 Task: Create in the project ZenithTech and in the Backlog issue 'Integrate a new virtual assistant feature into an existing mobile application to enhance user experience and convenience' a child issue 'Data breach incident response and remediation', and assign it to team member softage.1@softage.net.
Action: Mouse moved to (93, 200)
Screenshot: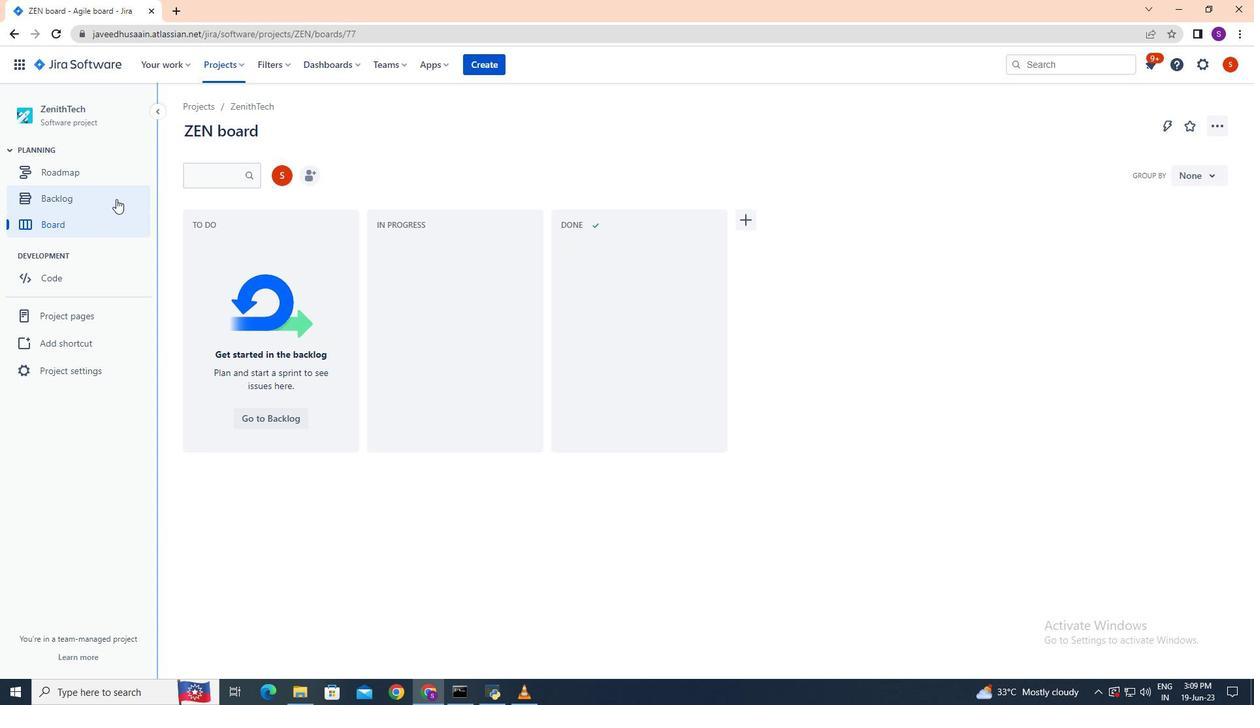 
Action: Mouse pressed left at (93, 200)
Screenshot: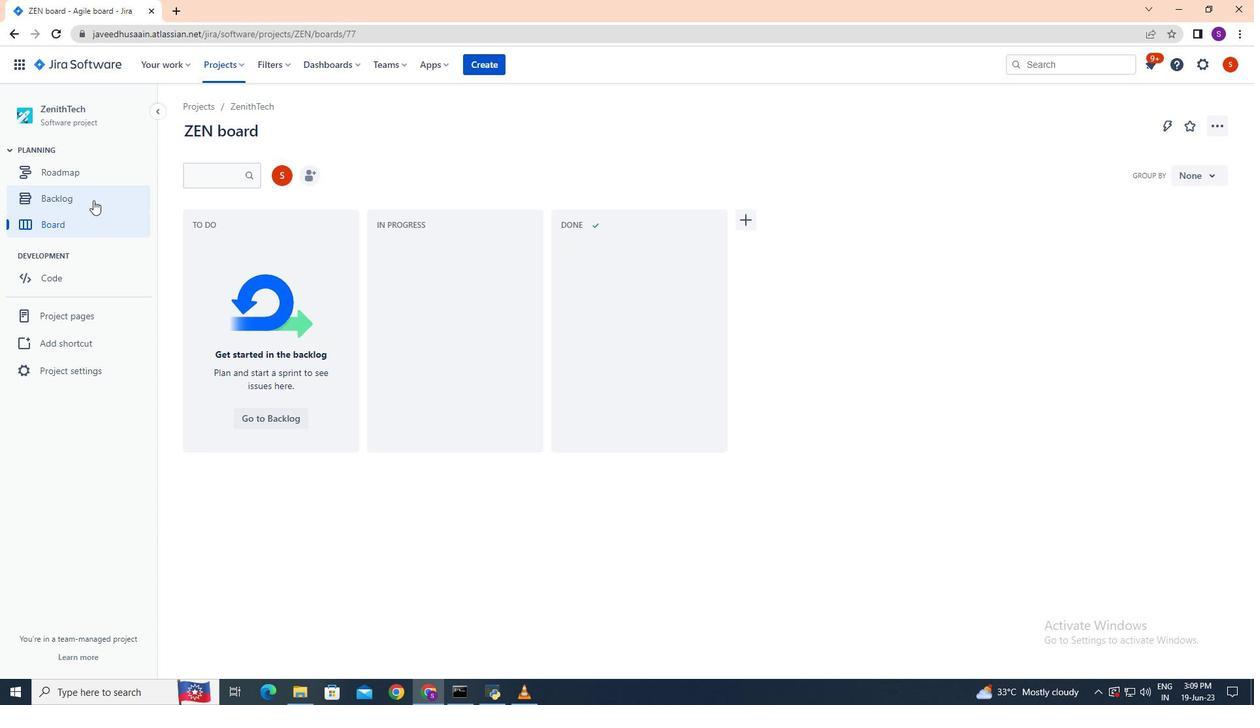 
Action: Mouse moved to (861, 426)
Screenshot: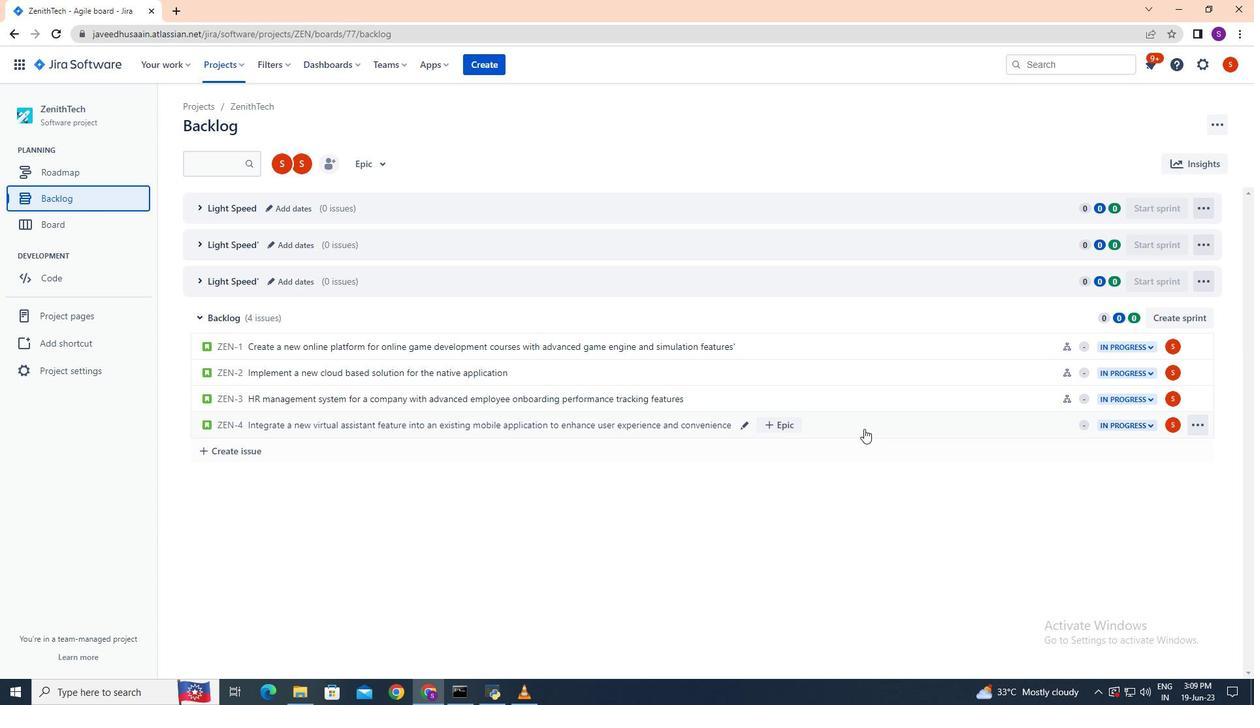 
Action: Mouse pressed left at (861, 426)
Screenshot: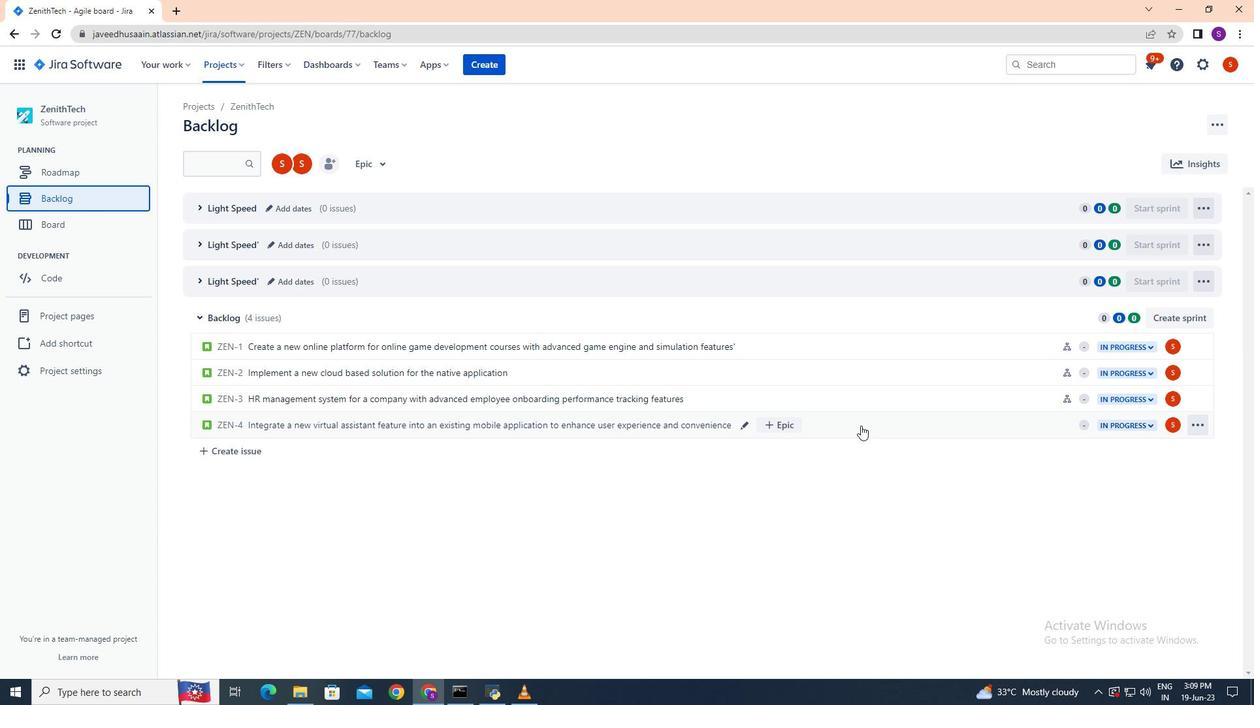 
Action: Mouse moved to (1025, 309)
Screenshot: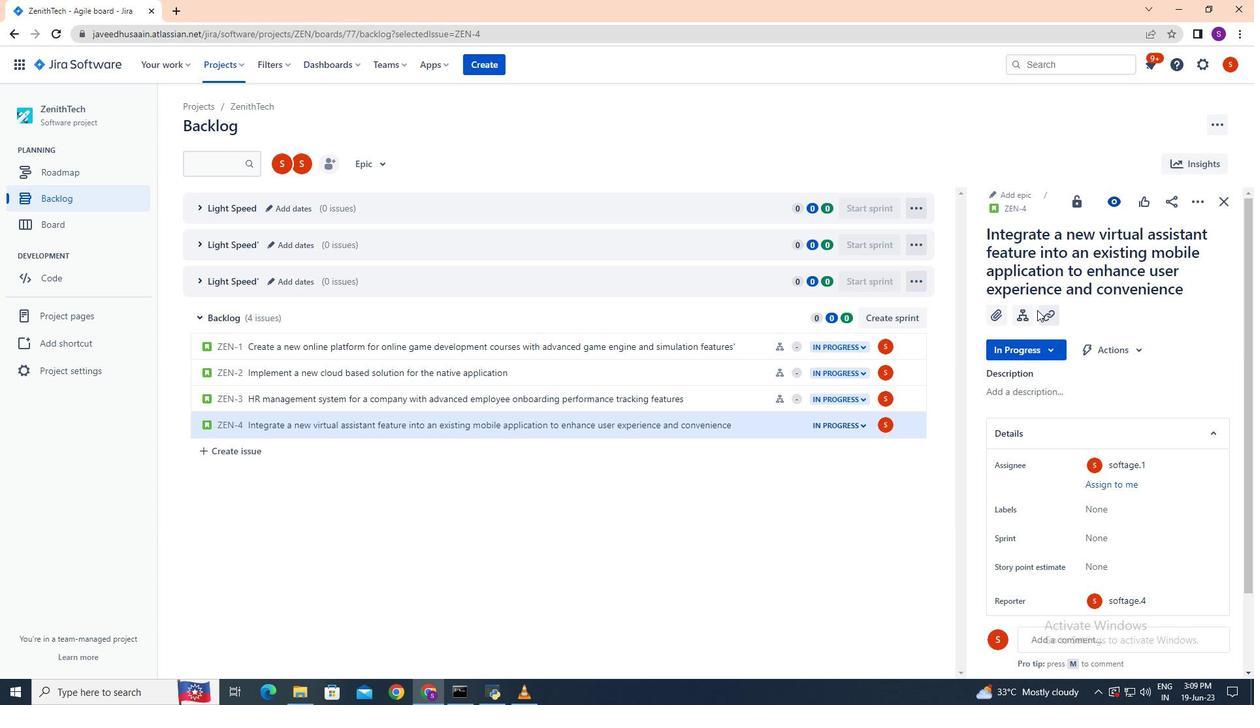 
Action: Mouse pressed left at (1025, 309)
Screenshot: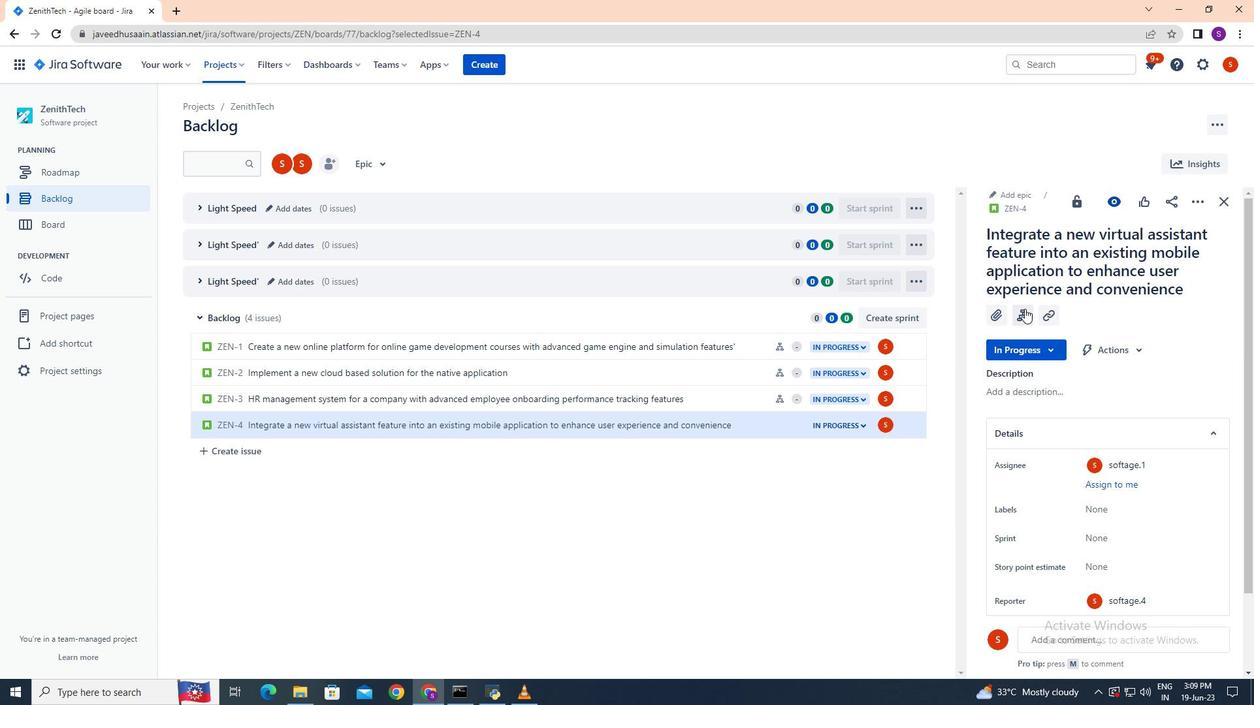 
Action: Mouse moved to (1026, 413)
Screenshot: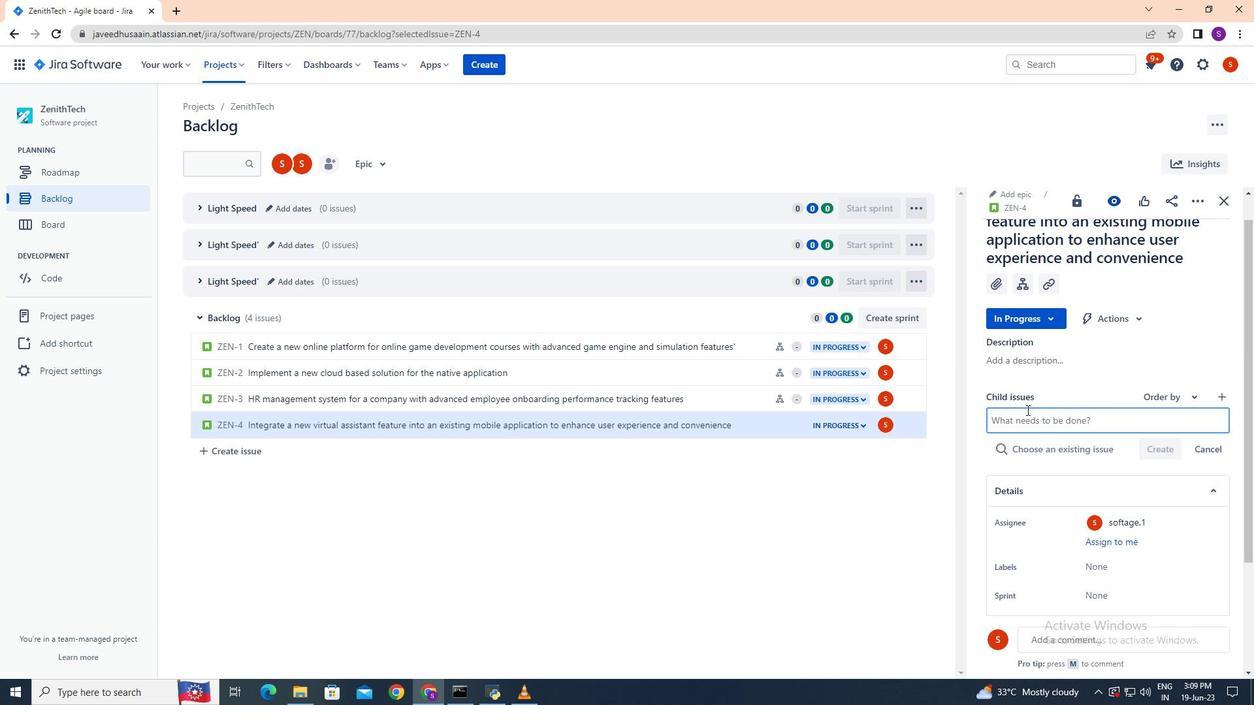 
Action: Mouse pressed left at (1026, 413)
Screenshot: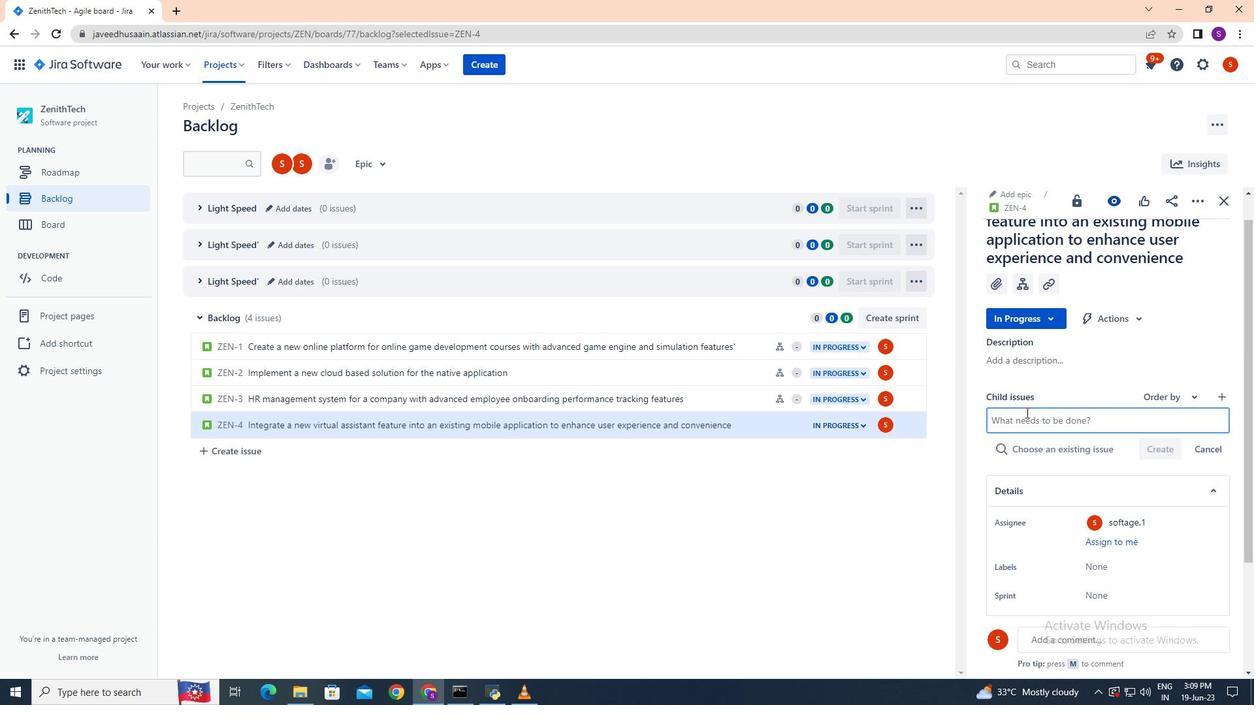 
Action: Mouse moved to (1024, 413)
Screenshot: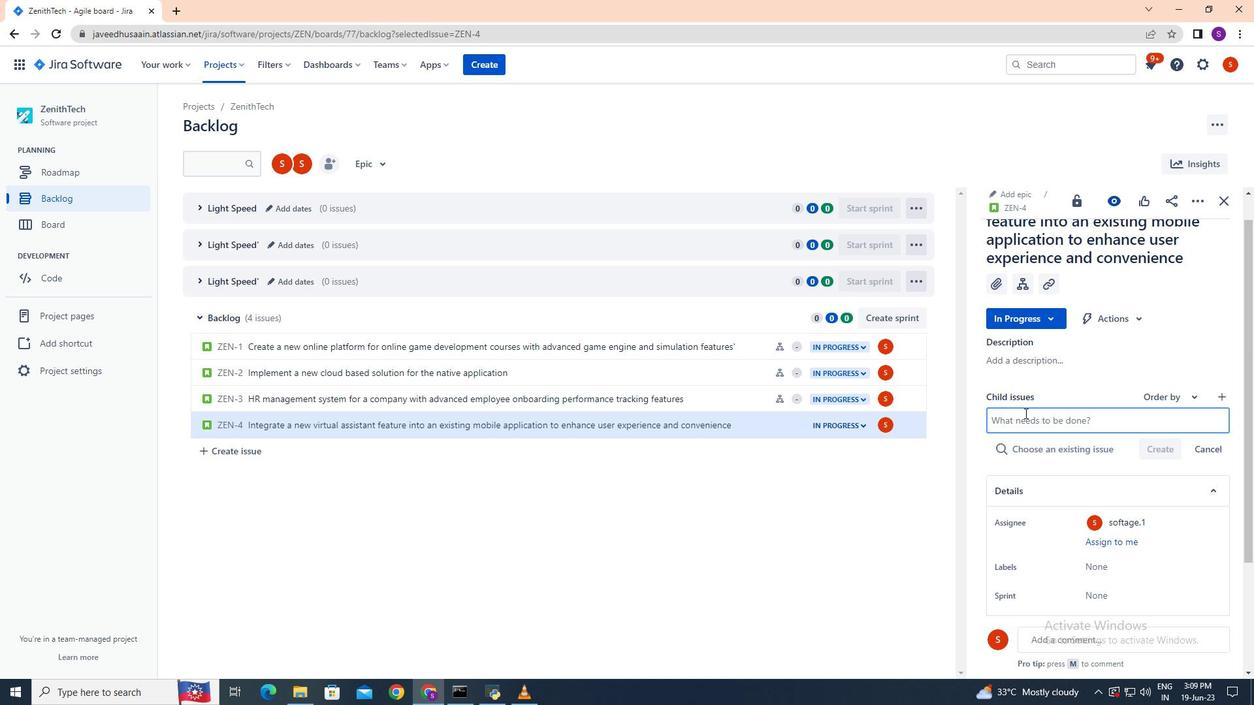 
Action: Key pressed <Key.shift>Data<Key.space>breach<Key.space>incident<Key.space>respond<Key.backspace>se<Key.space>and<Key.space>remediation
Screenshot: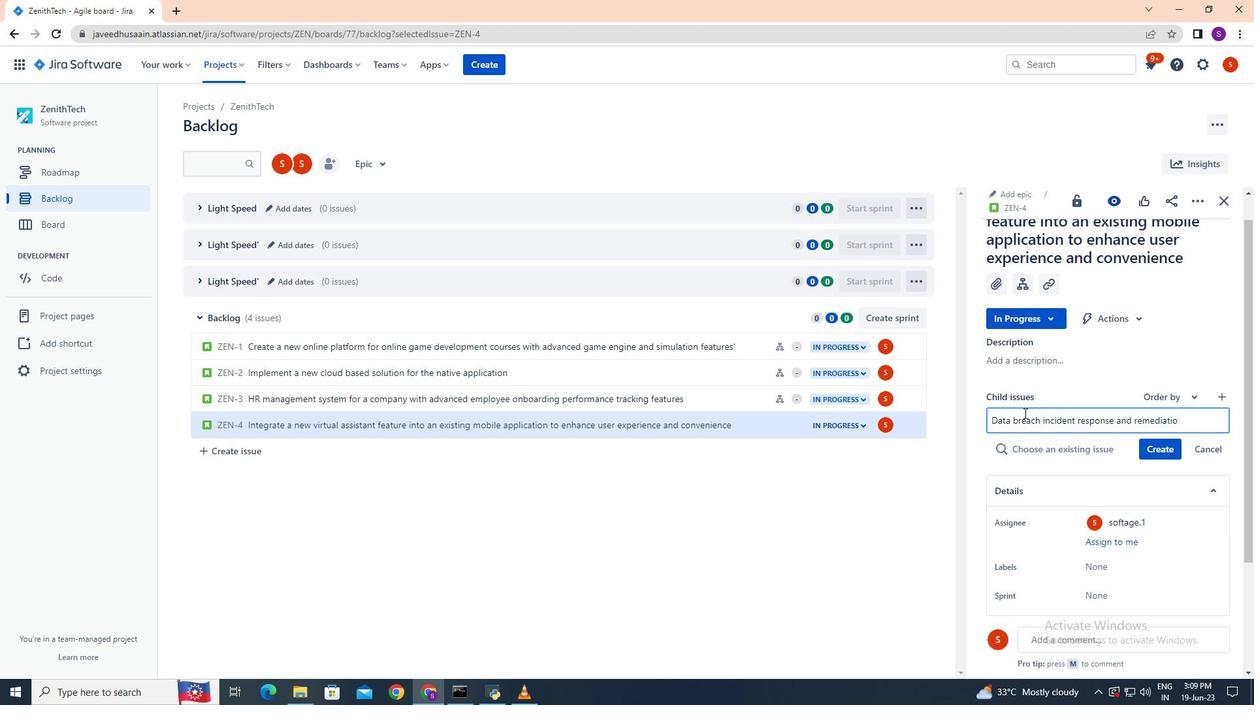 
Action: Mouse moved to (1168, 443)
Screenshot: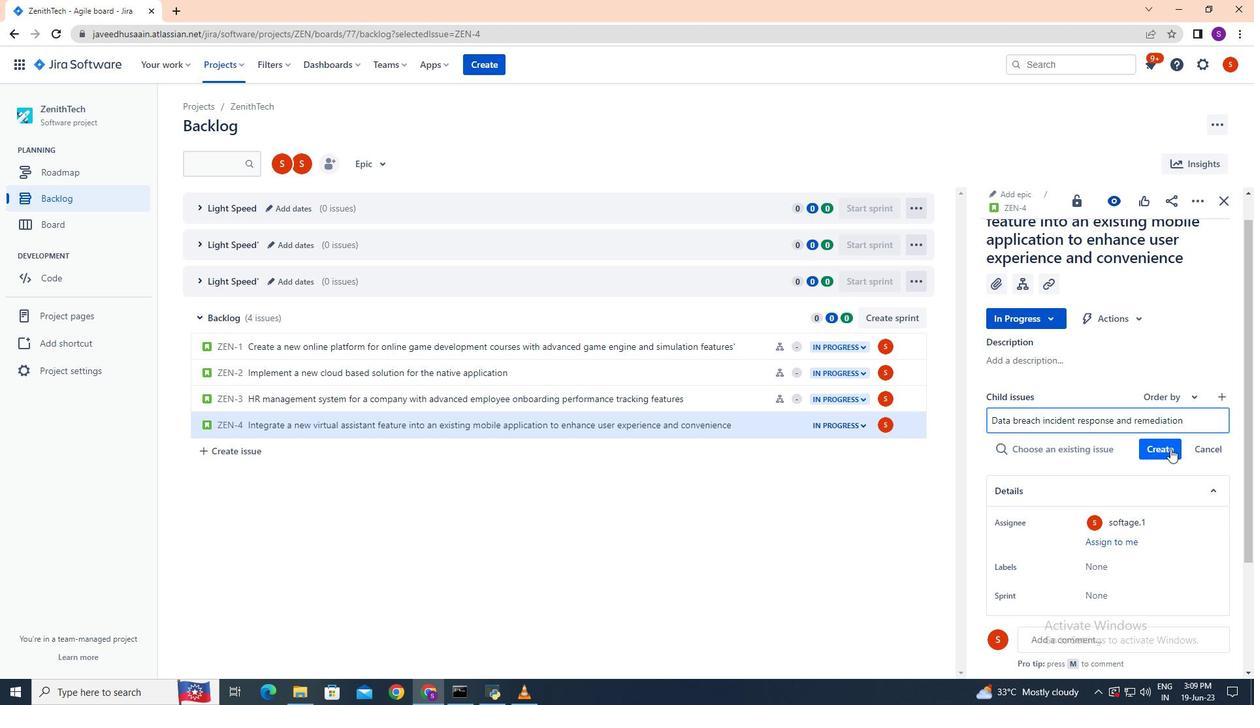 
Action: Mouse pressed left at (1168, 443)
Screenshot: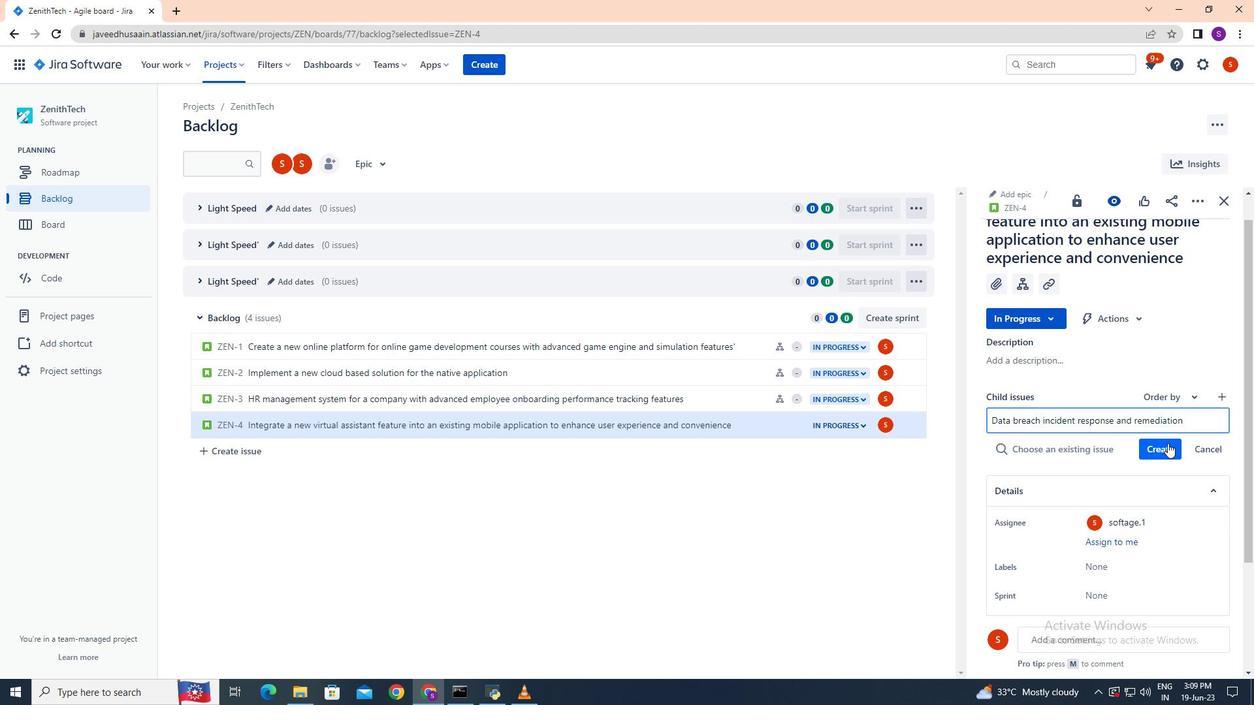 
Action: Mouse moved to (1173, 428)
Screenshot: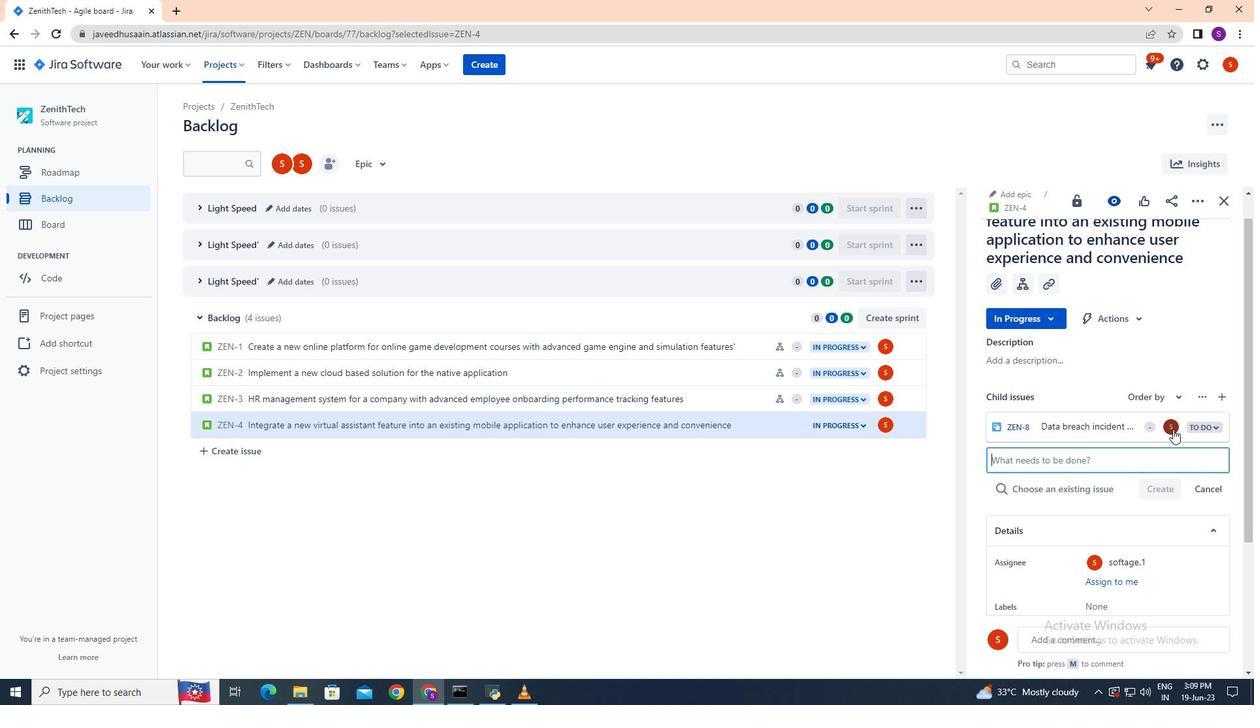 
Action: Mouse pressed left at (1173, 428)
Screenshot: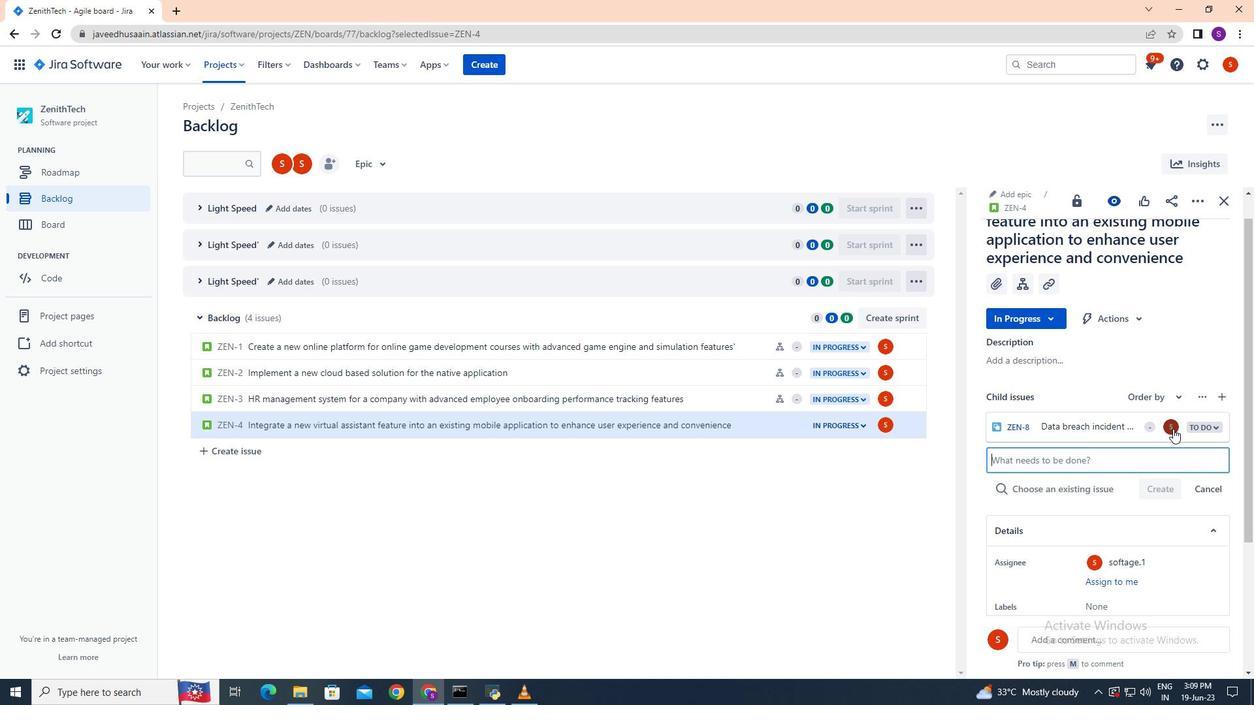
Action: Mouse moved to (1168, 425)
Screenshot: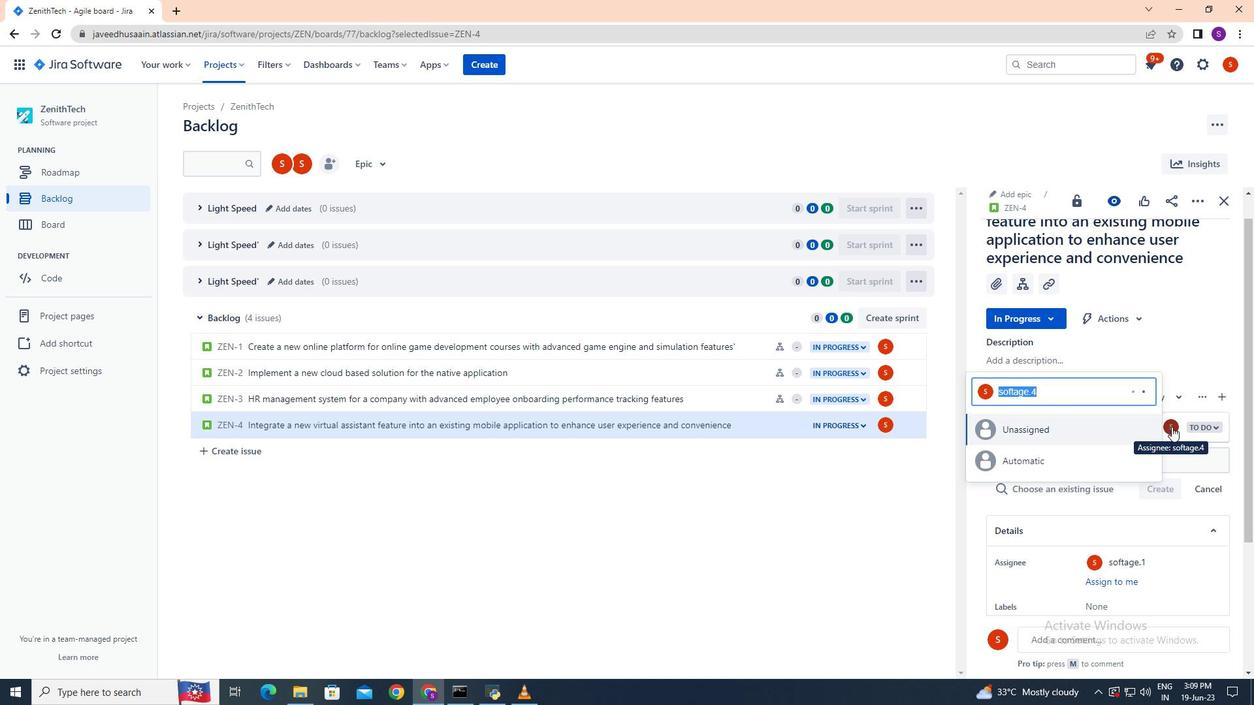 
Action: Key pressed s
Screenshot: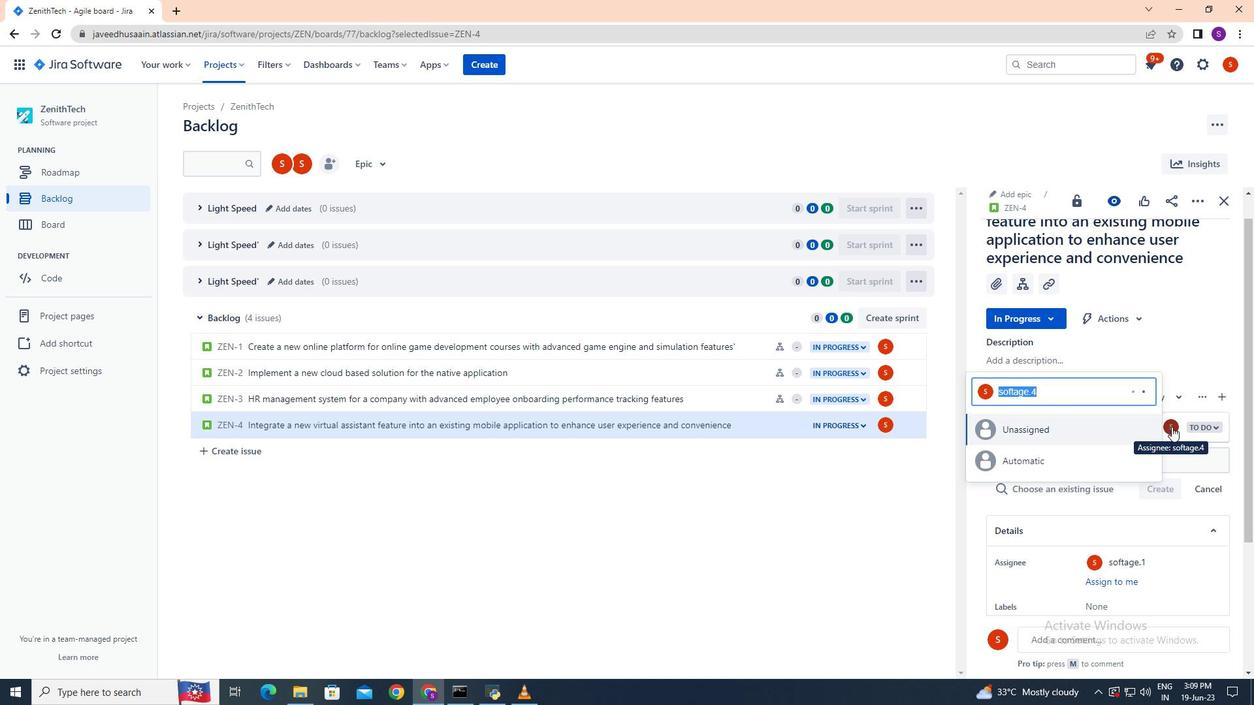 
Action: Mouse moved to (1163, 422)
Screenshot: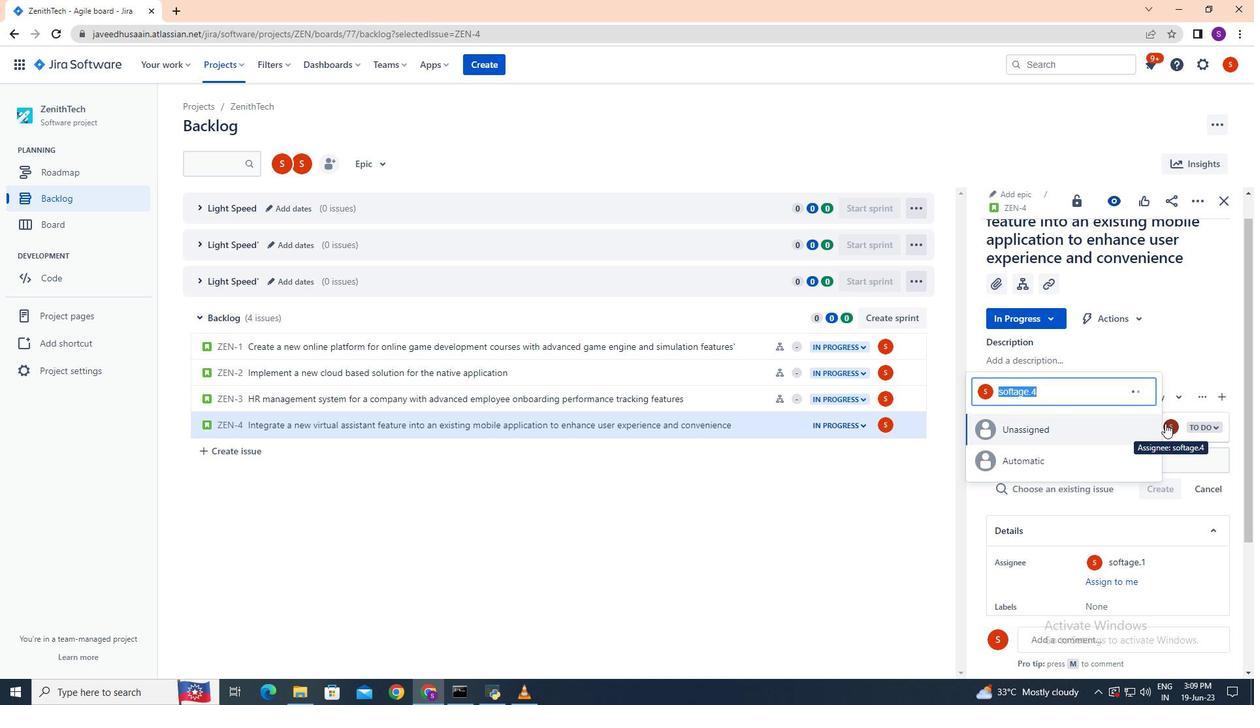 
Action: Key pressed oftage.1<Key.shift>@softage.net
Screenshot: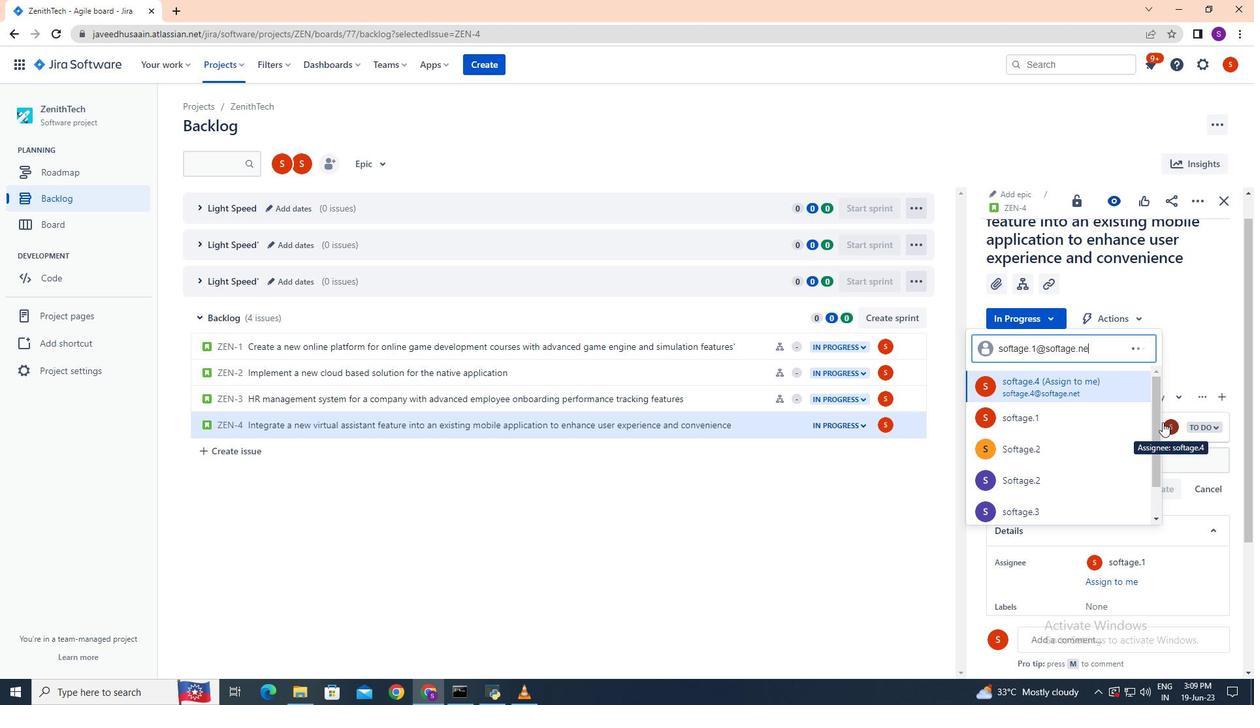 
Action: Mouse moved to (1050, 429)
Screenshot: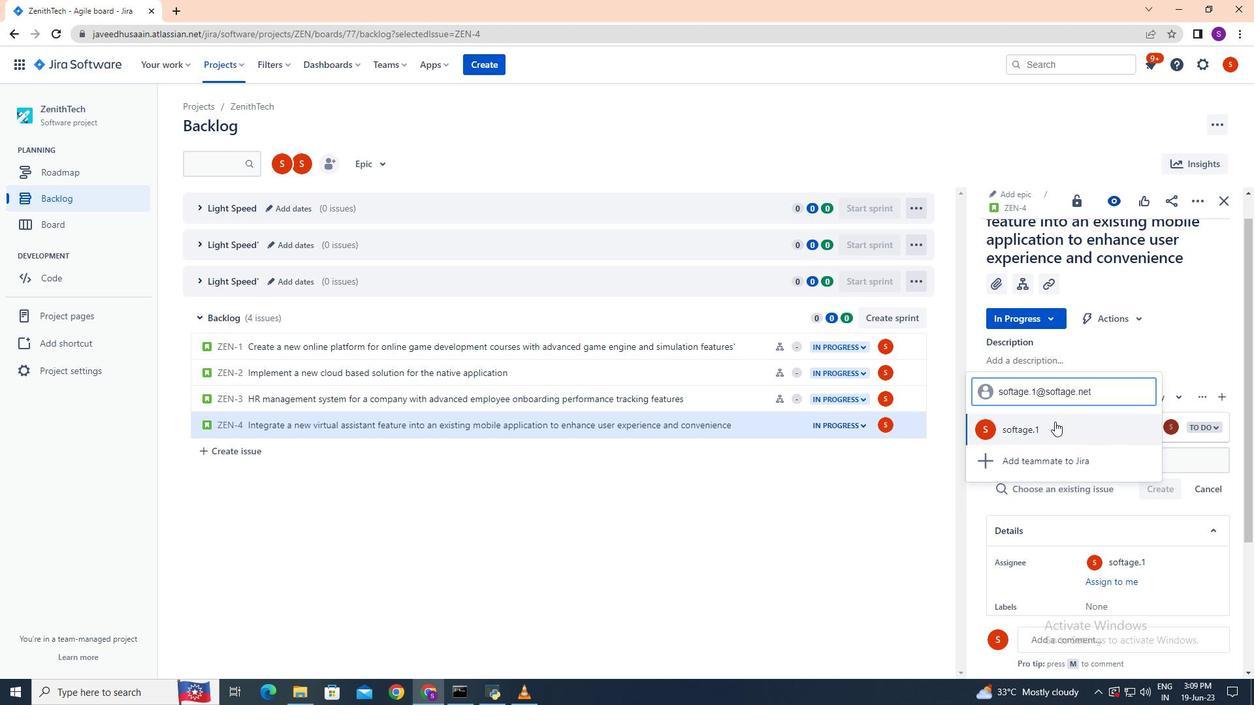 
Action: Mouse pressed left at (1050, 429)
Screenshot: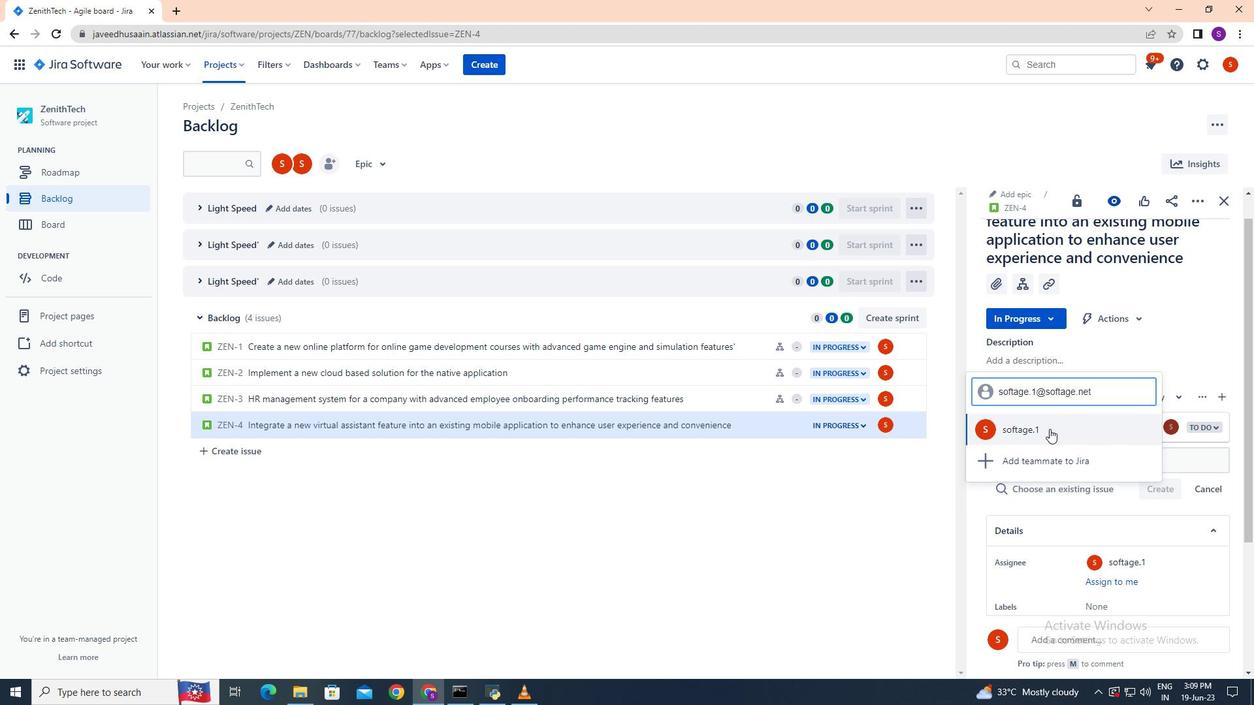 
